 Task: Search for the email with the attachment 'AG5164.pdf' and save it to your Documents or Desktop folder.
Action: Mouse moved to (107, 9)
Screenshot: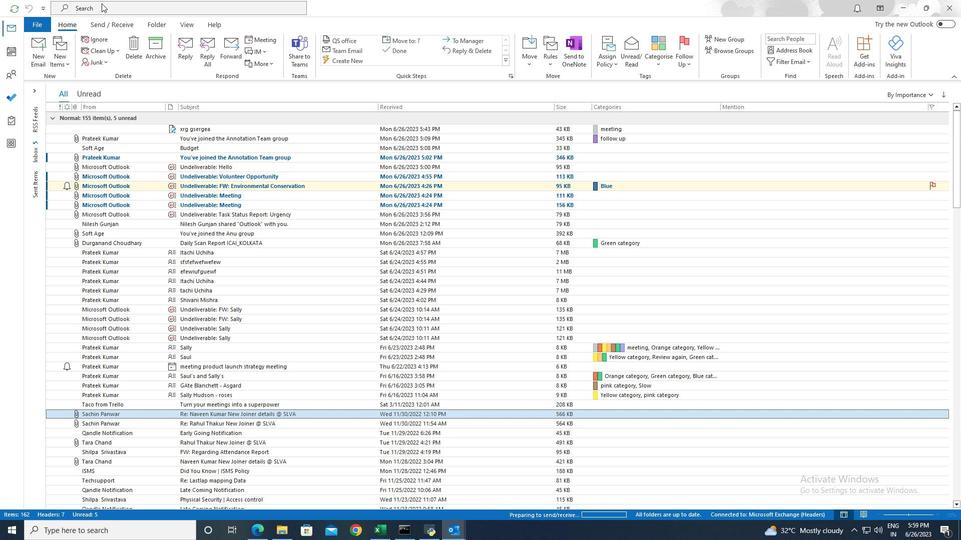 
Action: Mouse pressed left at (107, 9)
Screenshot: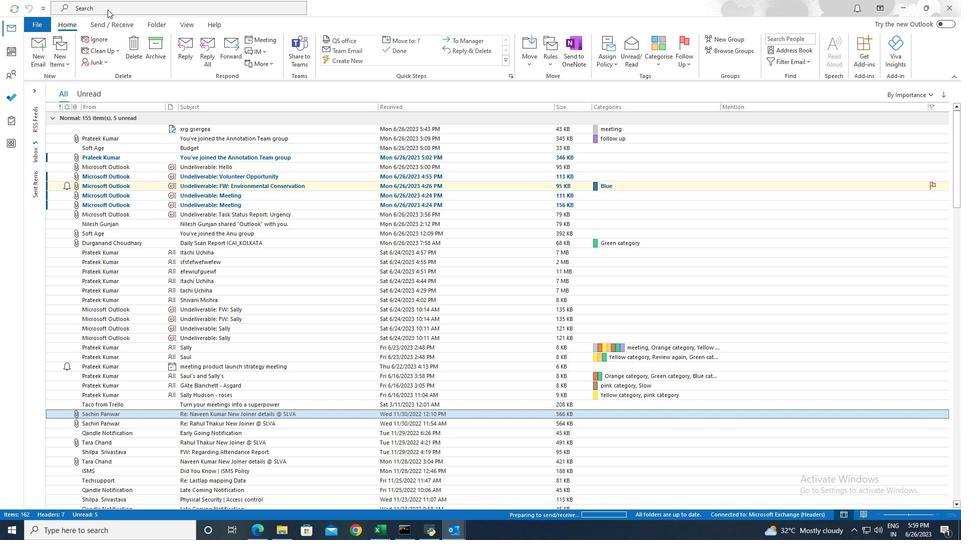 
Action: Mouse moved to (345, 8)
Screenshot: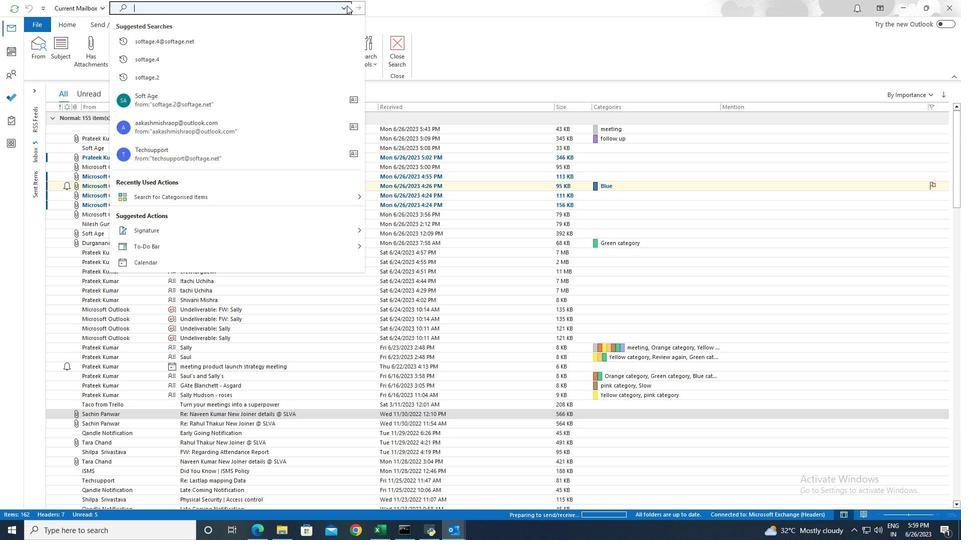 
Action: Mouse pressed left at (345, 8)
Screenshot: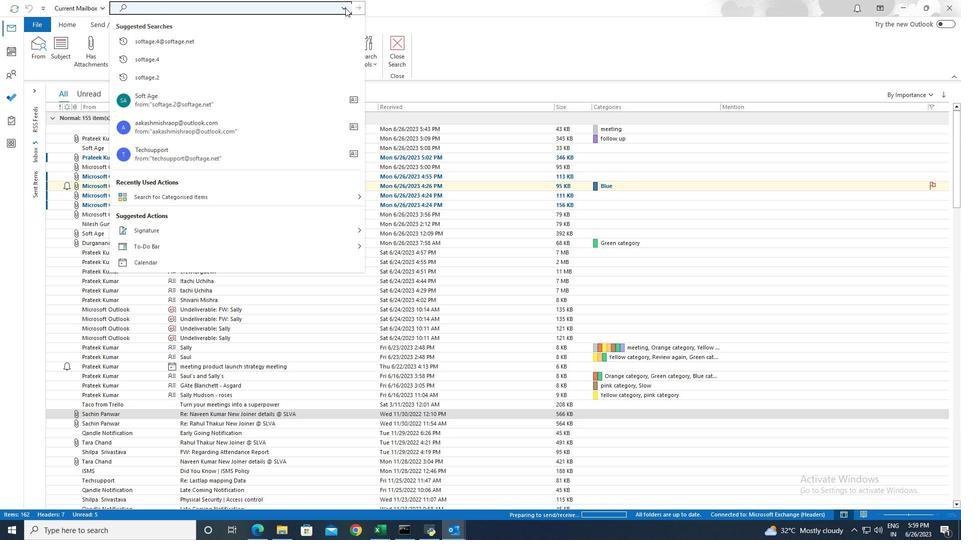 
Action: Mouse moved to (264, 56)
Screenshot: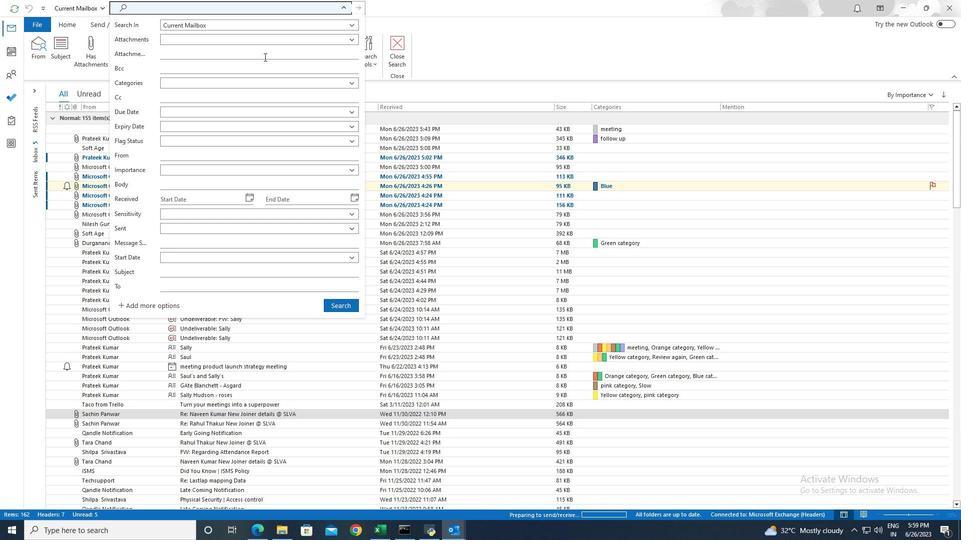 
Action: Mouse pressed left at (264, 56)
Screenshot: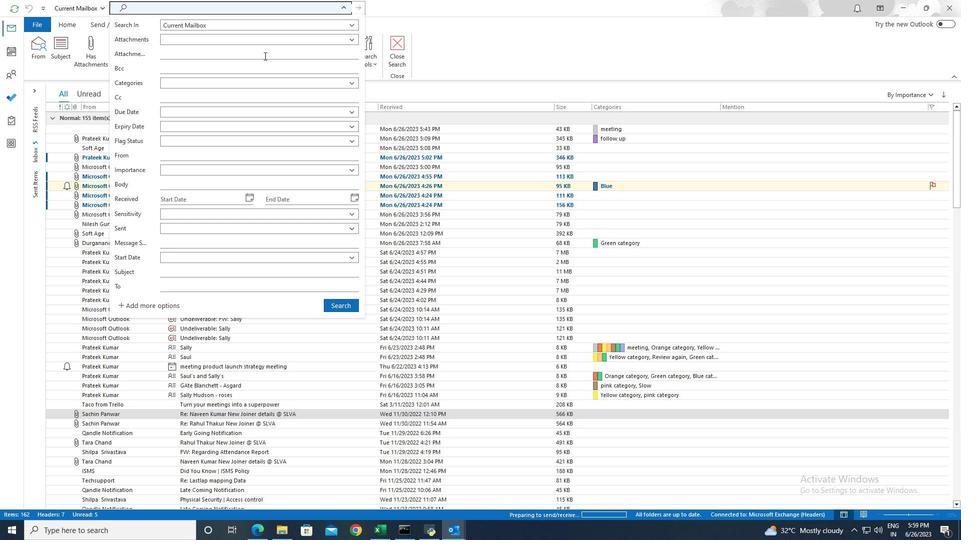 
Action: Key pressed <Key.shift>AG5164.pdf
Screenshot: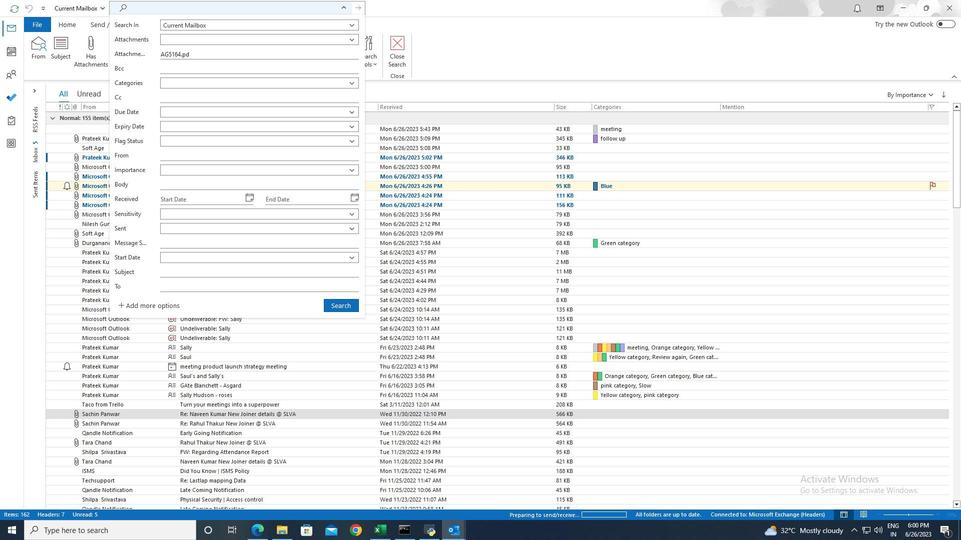 
Action: Mouse moved to (346, 303)
Screenshot: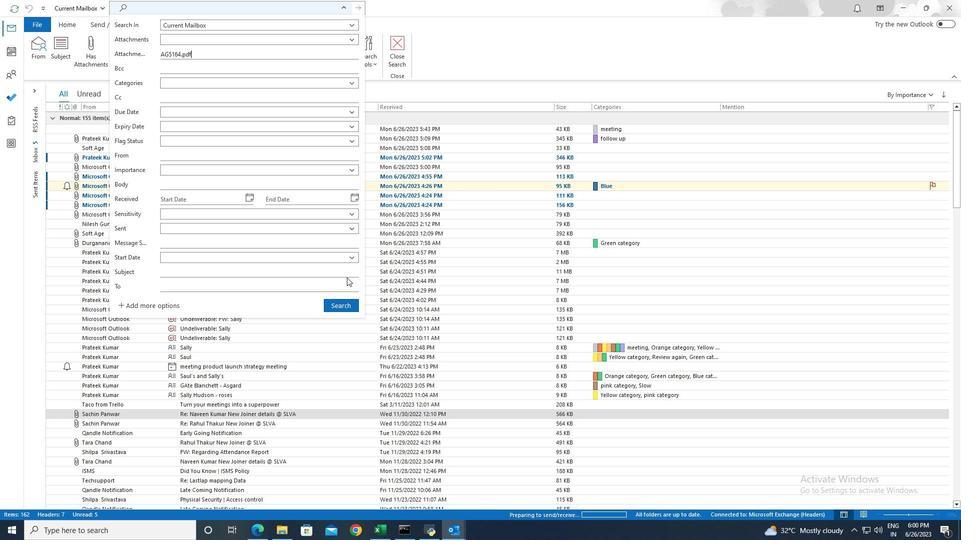 
Action: Mouse pressed left at (346, 303)
Screenshot: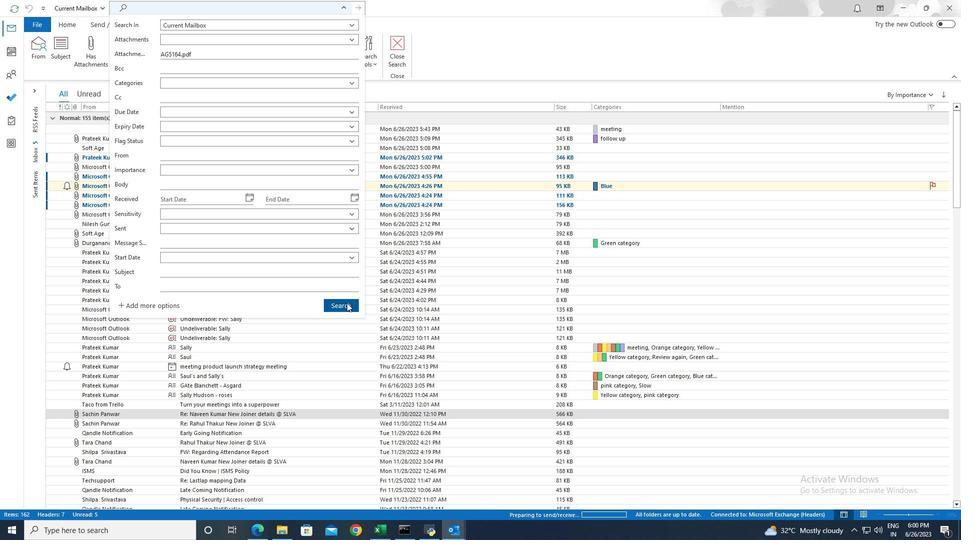 
Action: Mouse moved to (324, 128)
Screenshot: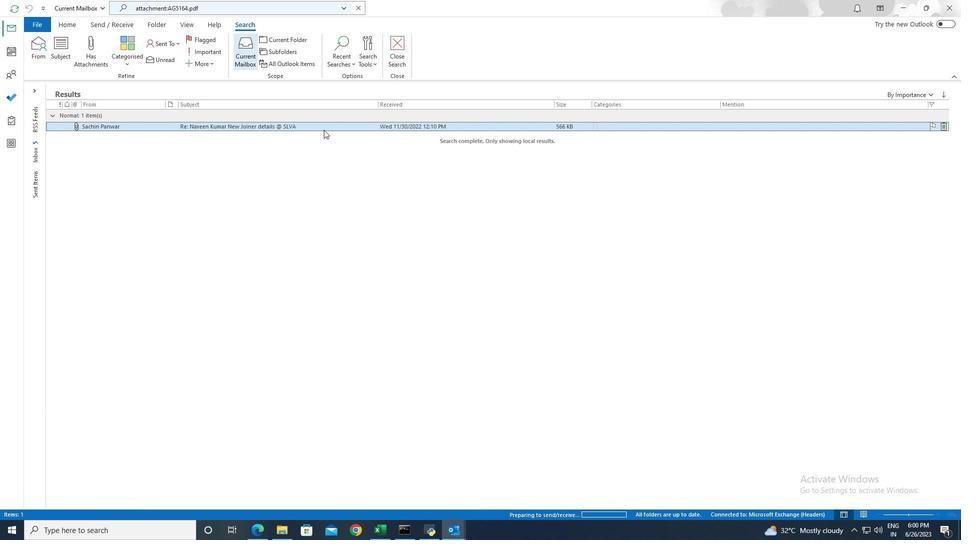 
Action: Mouse pressed left at (324, 128)
Screenshot: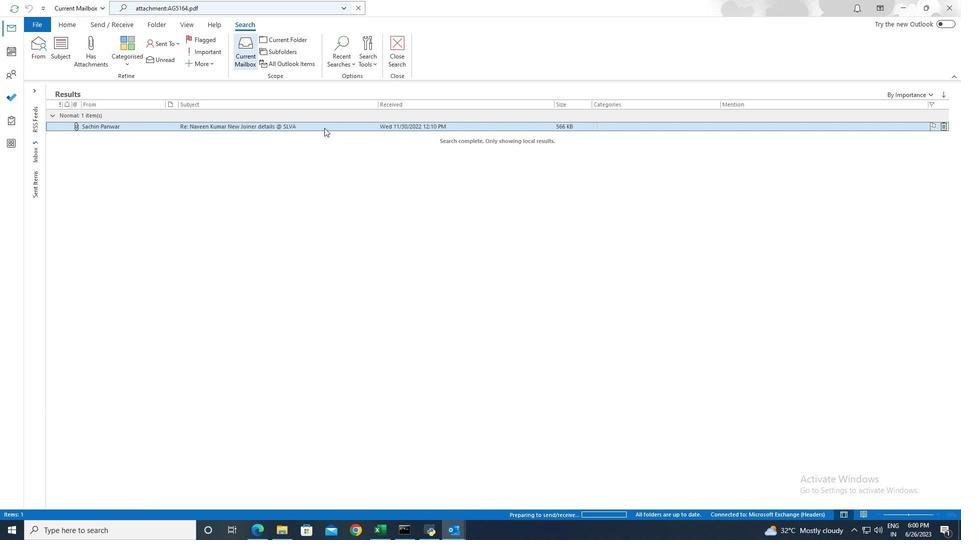 
Action: Mouse moved to (43, 22)
Screenshot: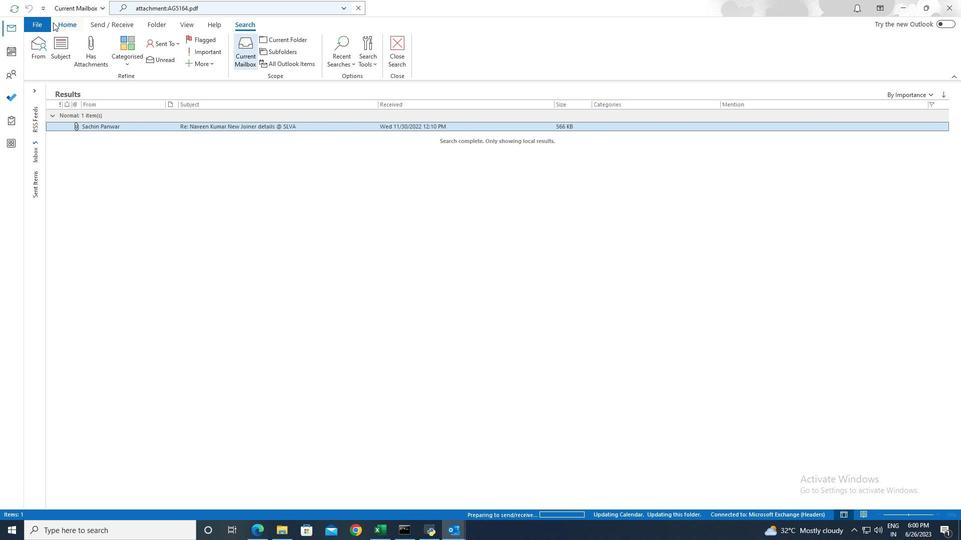 
Action: Mouse pressed left at (43, 22)
Screenshot: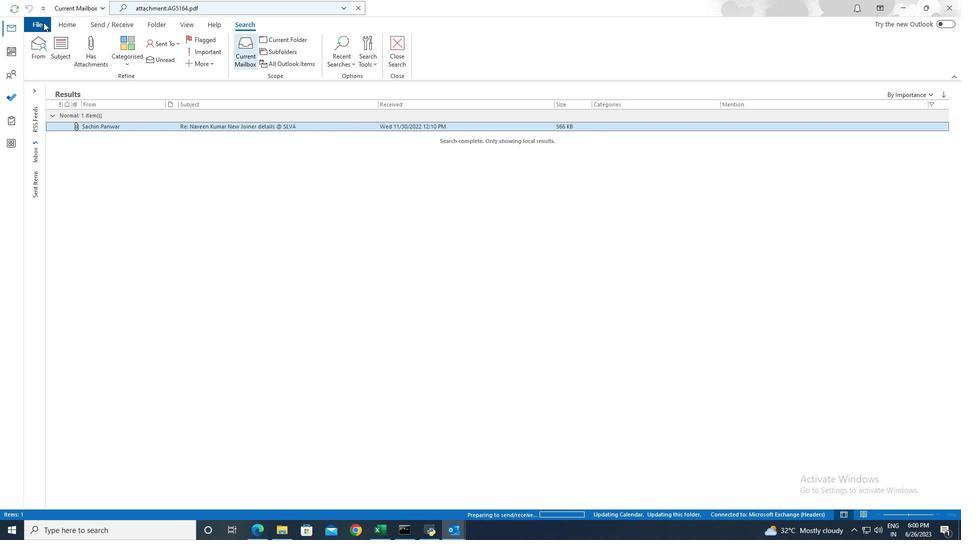 
Action: Mouse moved to (54, 117)
Screenshot: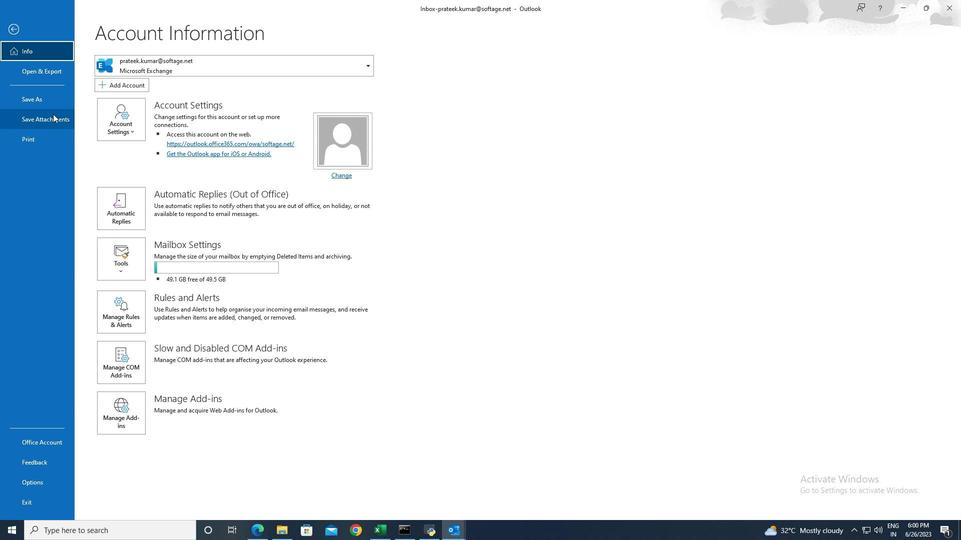 
Action: Mouse pressed left at (54, 117)
Screenshot: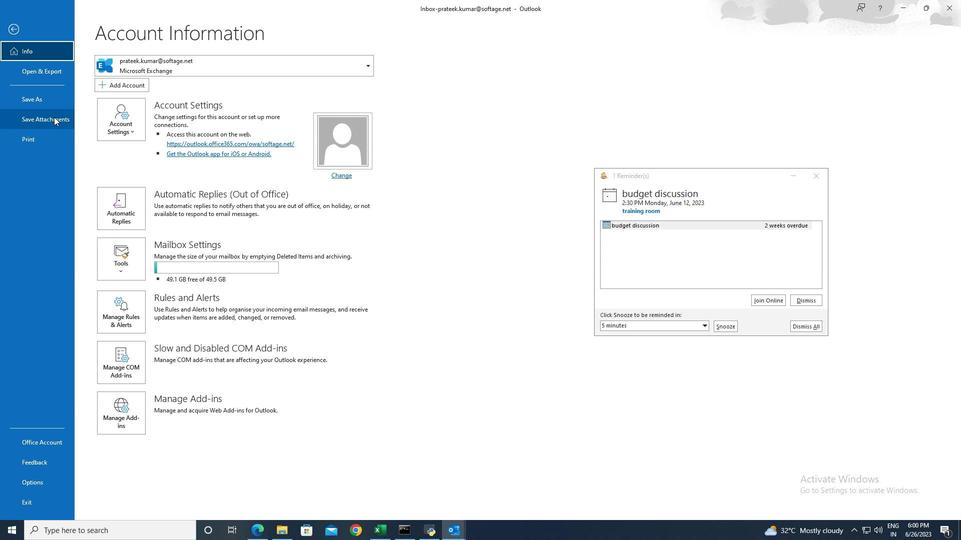 
Action: Mouse moved to (517, 218)
Screenshot: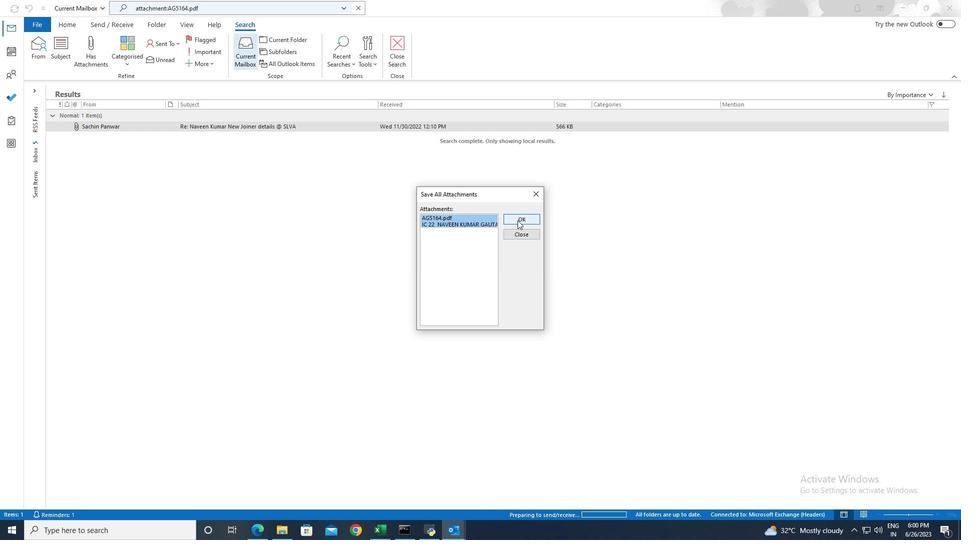 
Action: Mouse pressed left at (517, 218)
Screenshot: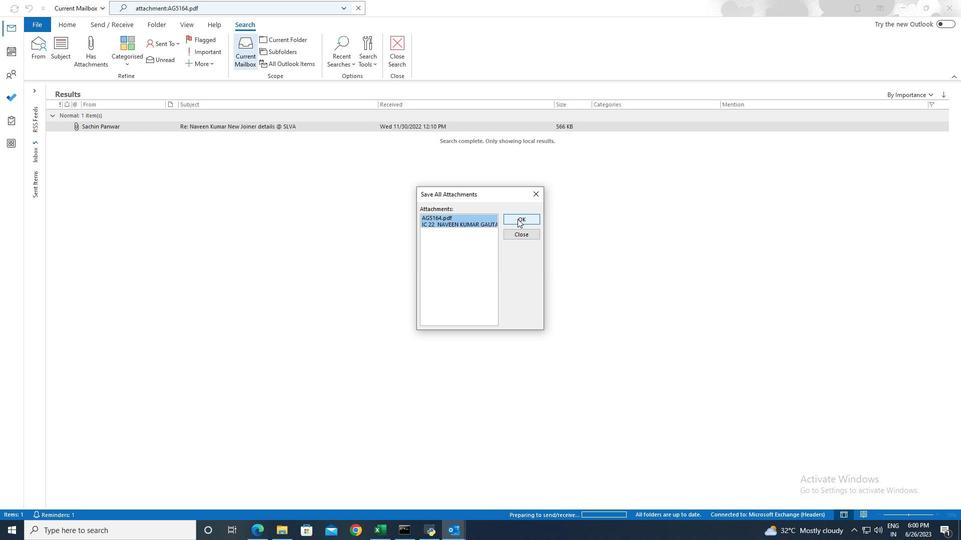 
Action: Mouse moved to (464, 321)
Screenshot: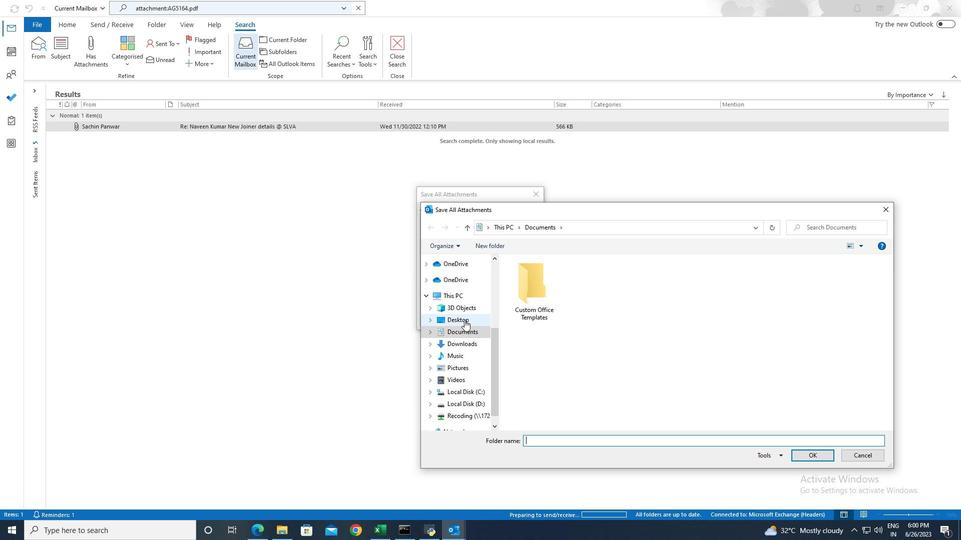 
Action: Mouse pressed left at (464, 321)
Screenshot: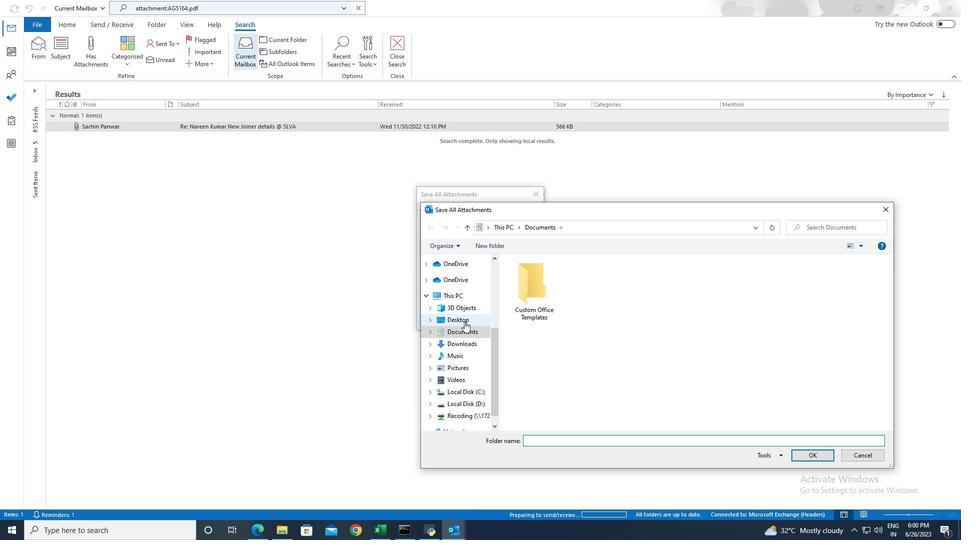 
Action: Mouse moved to (821, 454)
Screenshot: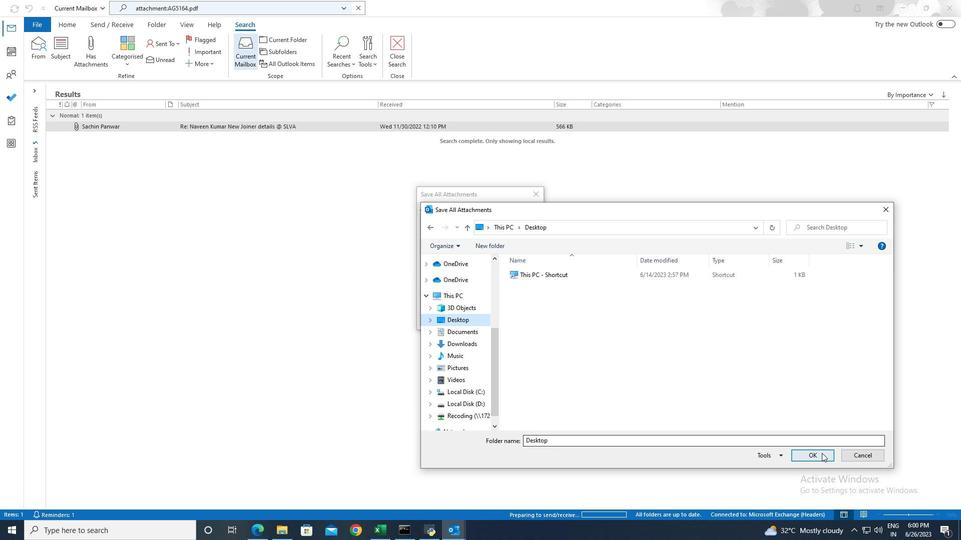 
Action: Mouse pressed left at (821, 454)
Screenshot: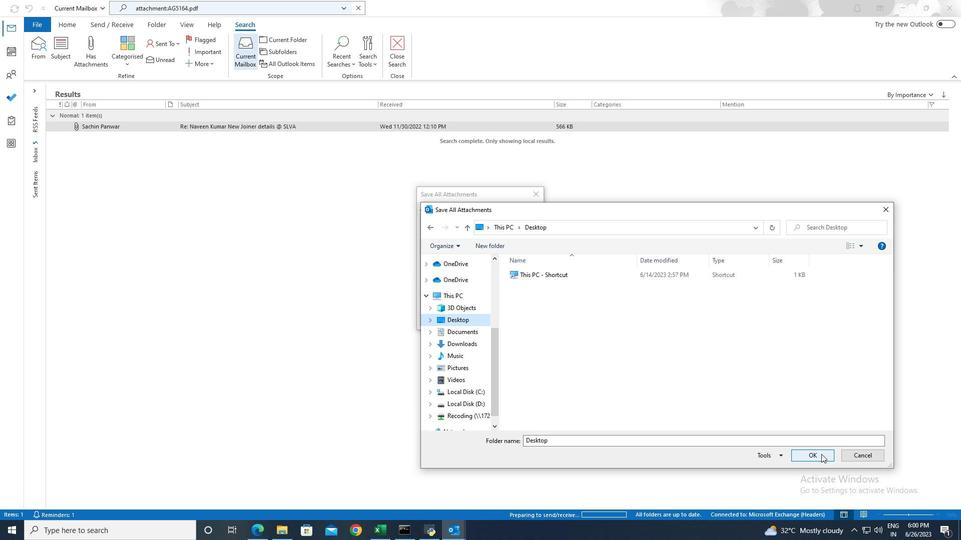 
Action: Mouse moved to (820, 456)
Screenshot: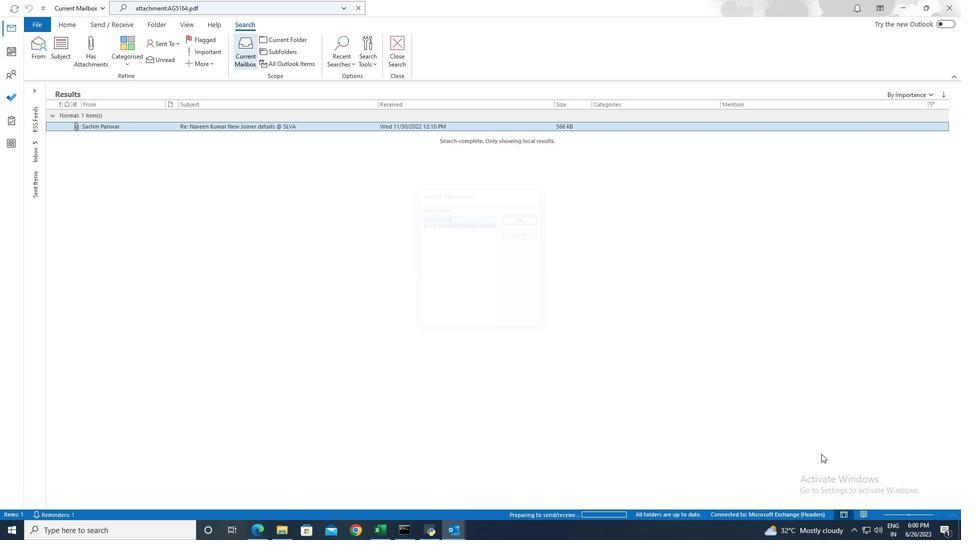 
